 Task: Use GitHub's "Stars" to create a personalized repository collection.
Action: Mouse moved to (629, 37)
Screenshot: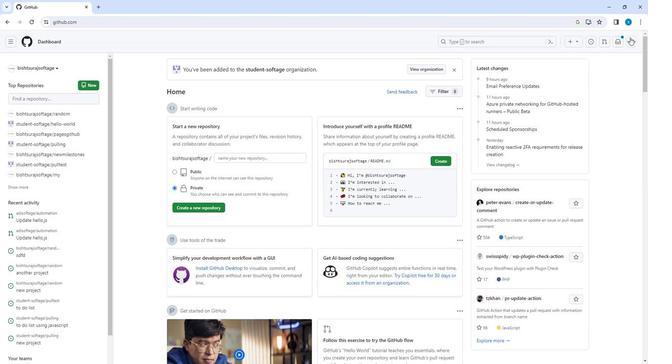 
Action: Mouse pressed left at (629, 37)
Screenshot: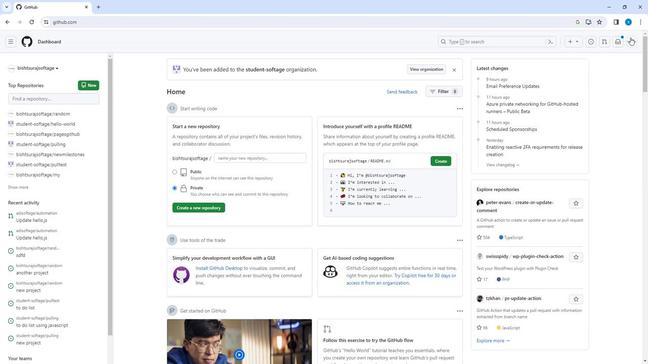 
Action: Mouse moved to (587, 83)
Screenshot: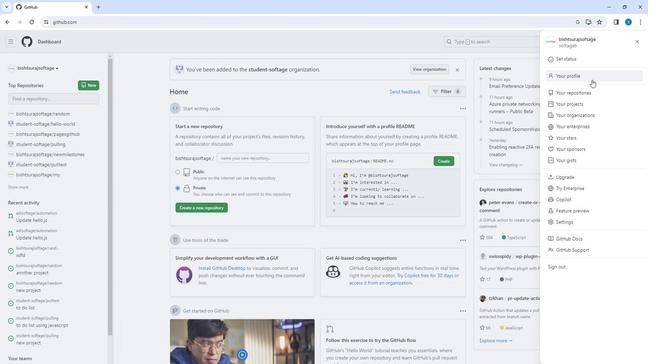 
Action: Mouse pressed left at (587, 83)
Screenshot: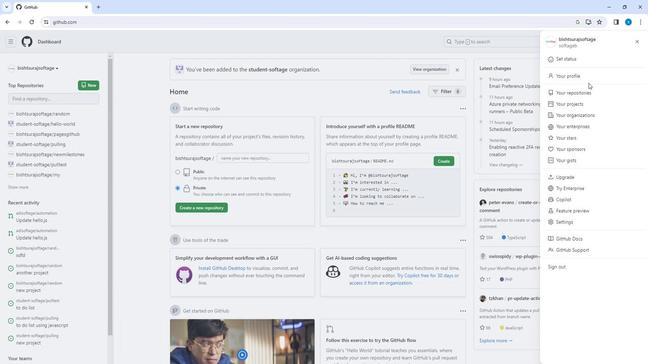 
Action: Mouse moved to (580, 79)
Screenshot: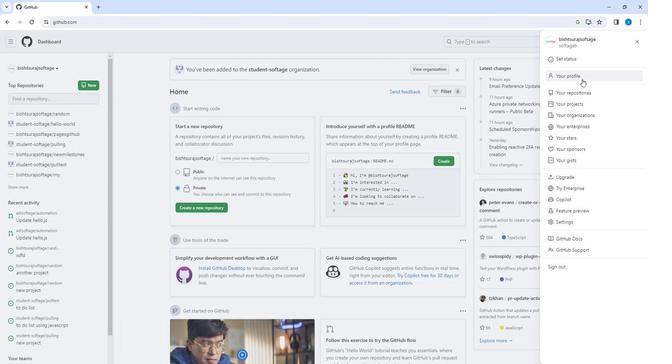 
Action: Mouse pressed left at (580, 79)
Screenshot: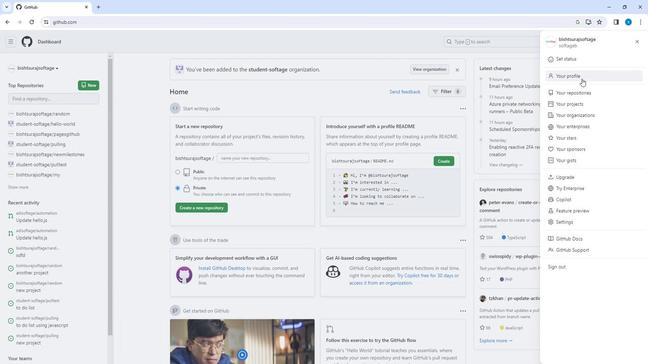 
Action: Mouse moved to (181, 59)
Screenshot: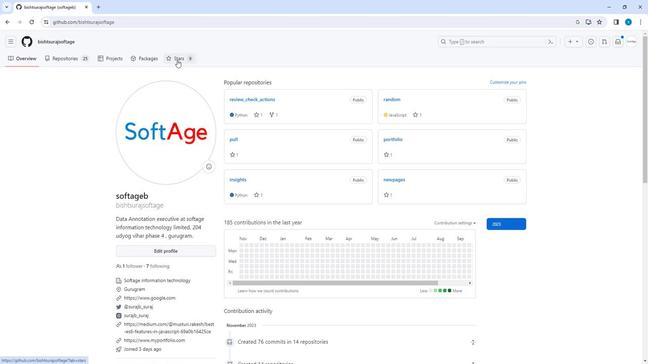 
Action: Mouse pressed left at (181, 59)
Screenshot: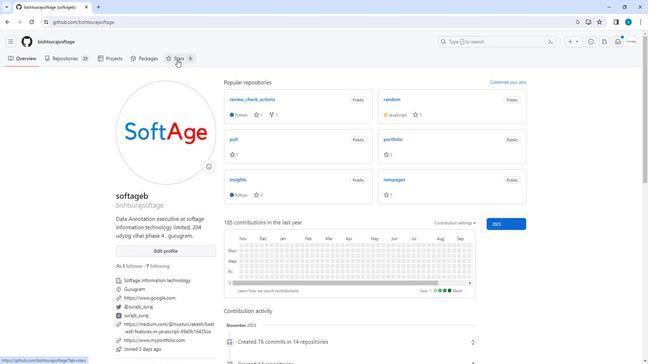 
Action: Mouse moved to (500, 81)
Screenshot: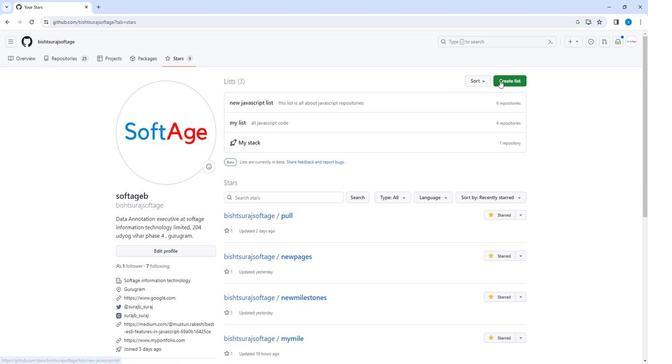 
Action: Mouse pressed left at (500, 81)
Screenshot: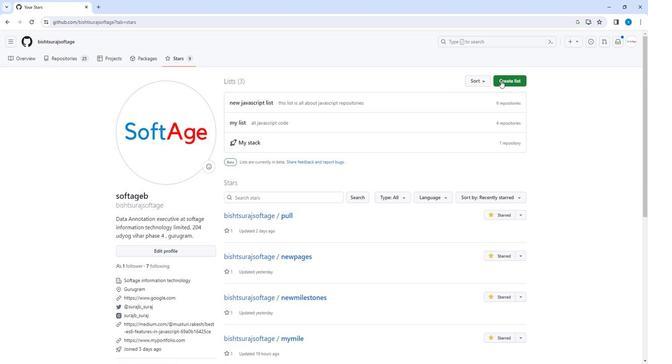 
Action: Mouse moved to (346, 106)
Screenshot: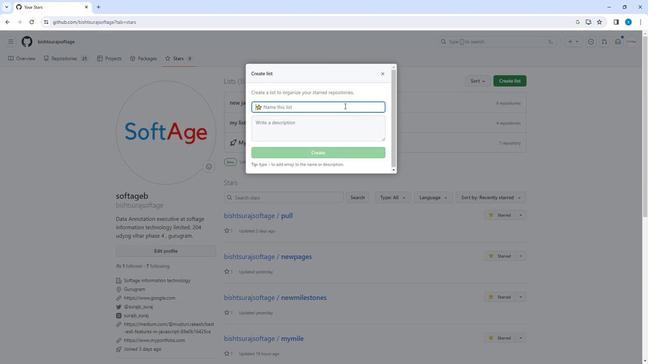 
Action: Mouse pressed left at (346, 106)
Screenshot: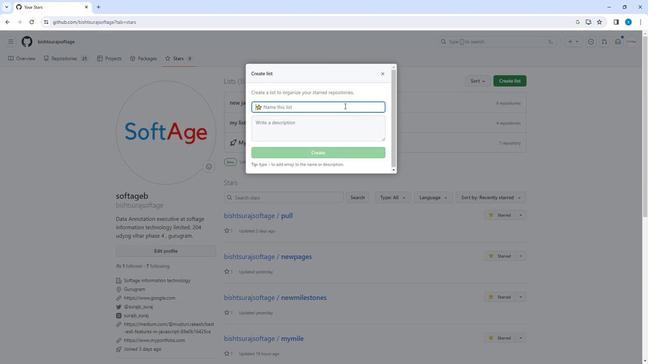 
Action: Key pressed collection
Screenshot: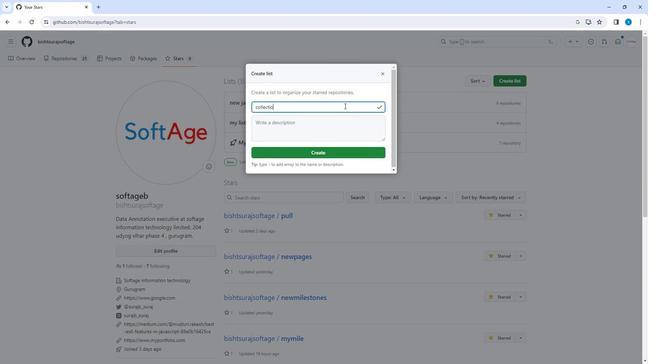 
Action: Mouse moved to (318, 123)
Screenshot: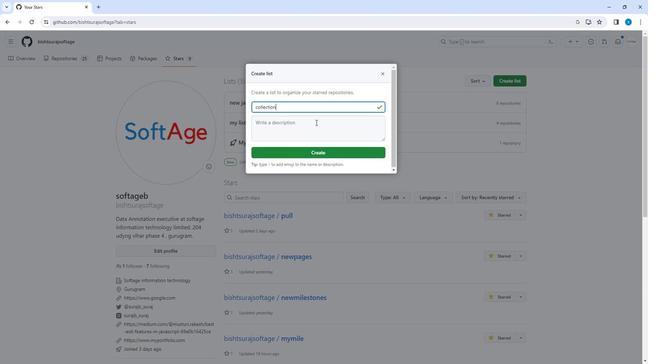 
Action: Mouse pressed left at (318, 123)
Screenshot: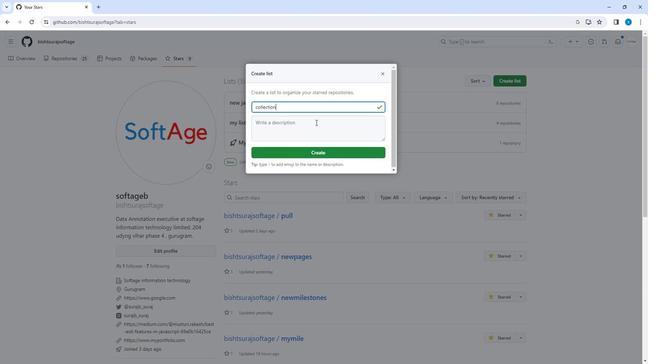 
Action: Key pressed this<Key.space>is<Key.space>a<Key.space>collection<Key.space>of<Key.space>personalised<Key.space>repositoy<Key.backspace>t<Key.backspace>ries.
Screenshot: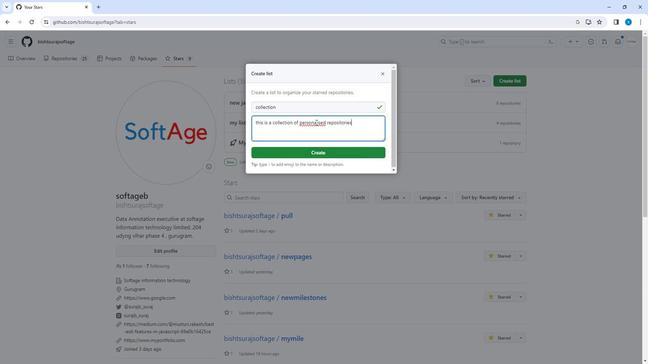 
Action: Mouse moved to (320, 152)
Screenshot: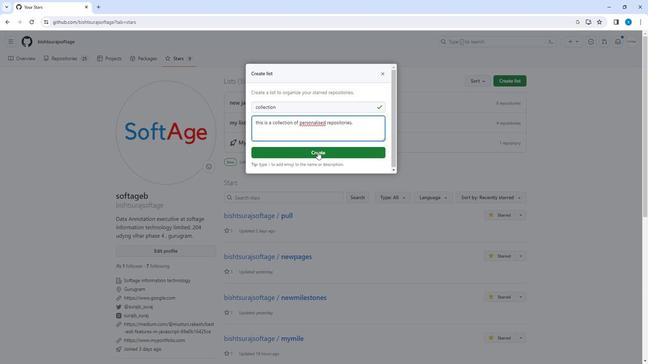 
Action: Mouse pressed left at (320, 152)
Screenshot: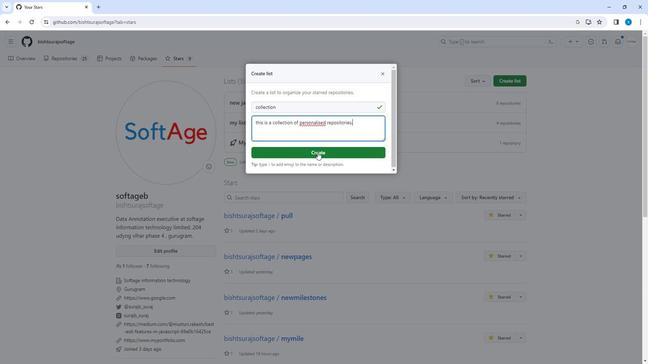 
Action: Mouse moved to (242, 80)
Screenshot: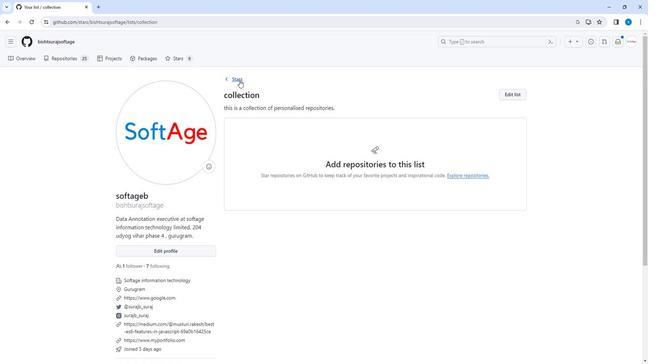 
Action: Mouse pressed left at (242, 80)
Screenshot: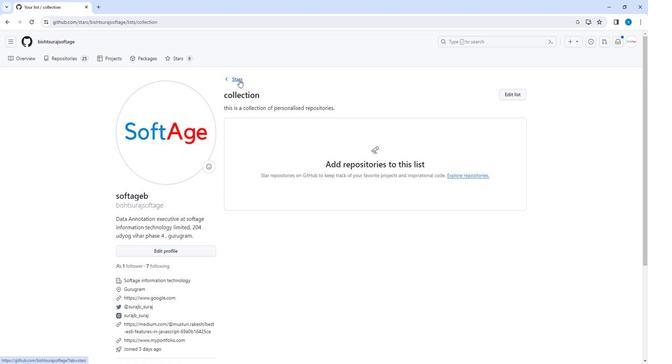
Action: Mouse moved to (520, 235)
Screenshot: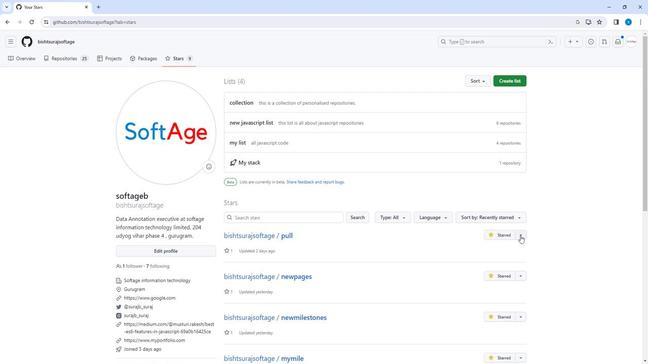 
Action: Mouse pressed left at (520, 235)
Screenshot: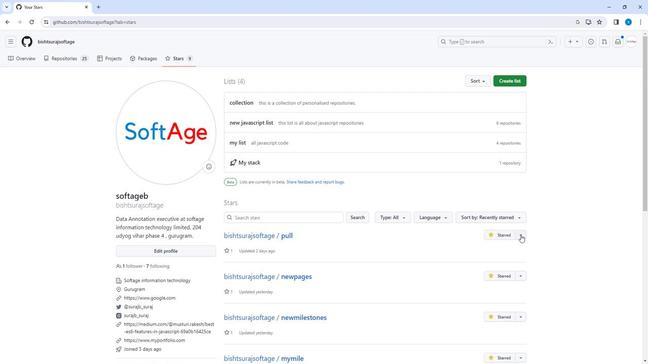 
Action: Mouse moved to (454, 284)
Screenshot: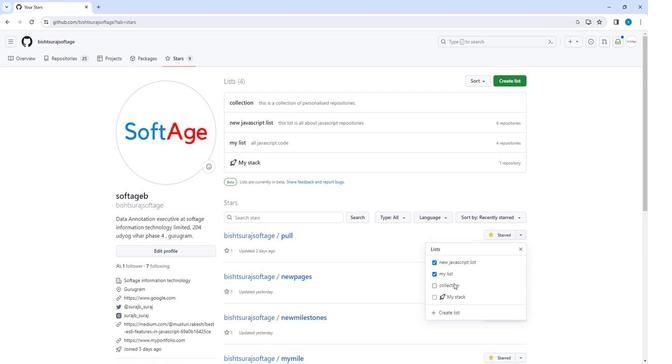
Action: Mouse pressed left at (454, 284)
Screenshot: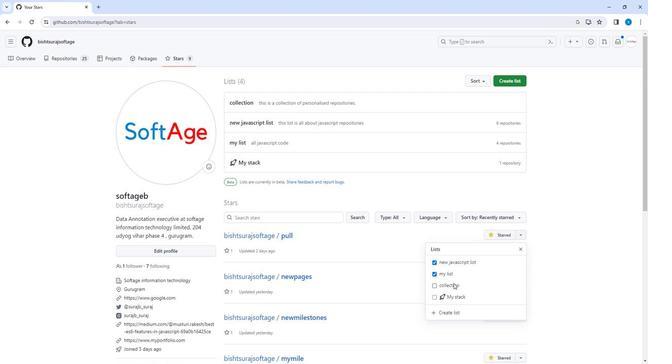 
Action: Mouse moved to (559, 266)
Screenshot: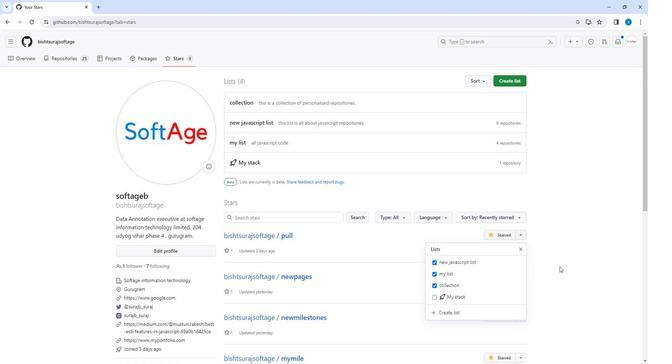 
Action: Mouse pressed left at (559, 266)
Screenshot: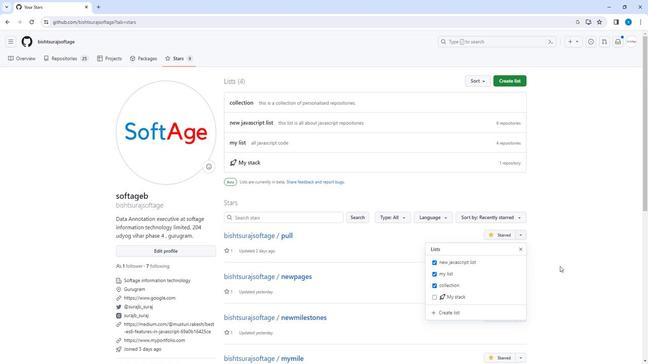 
Action: Mouse moved to (555, 251)
Screenshot: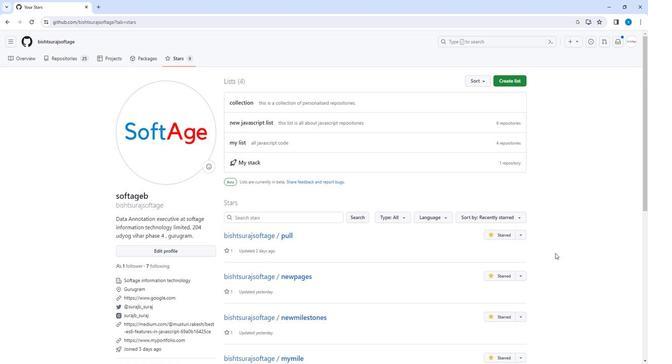 
Action: Mouse scrolled (555, 250) with delta (0, 0)
Screenshot: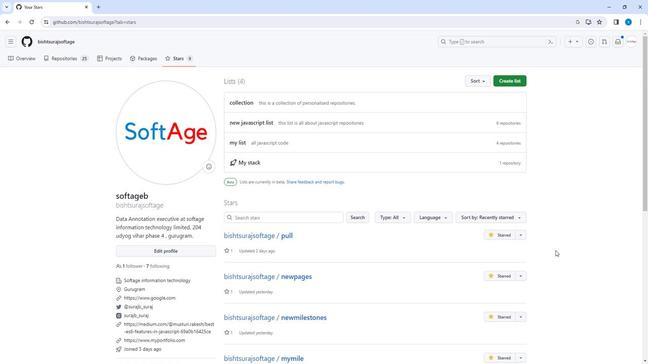 
Action: Mouse scrolled (555, 250) with delta (0, 0)
Screenshot: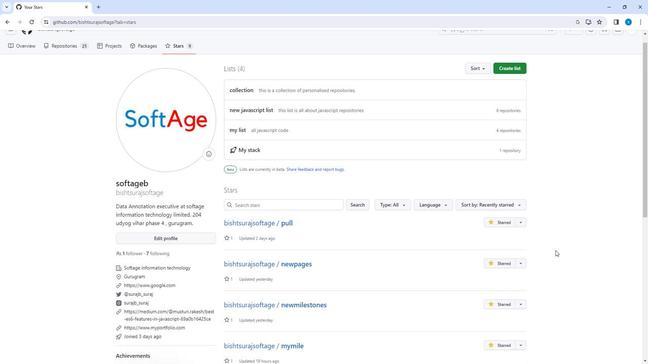 
Action: Mouse scrolled (555, 250) with delta (0, 0)
Screenshot: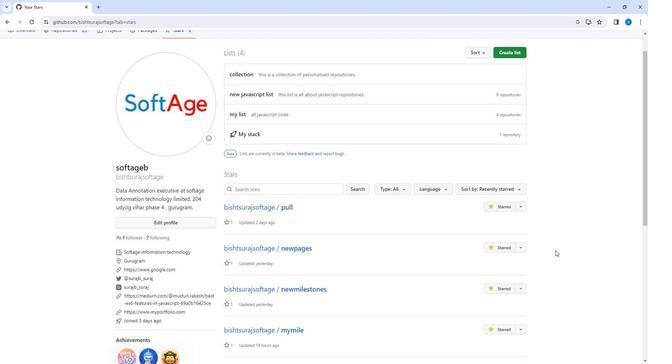 
Action: Mouse scrolled (555, 250) with delta (0, 0)
Screenshot: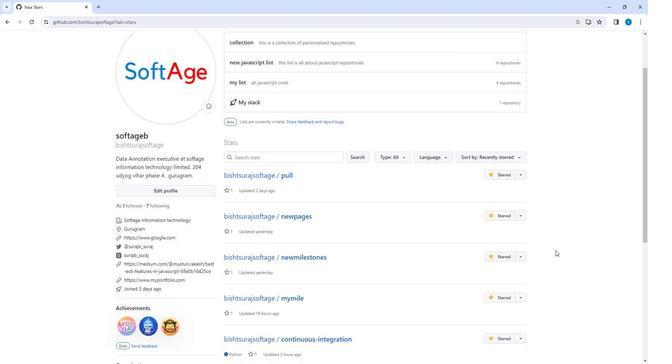 
Action: Mouse moved to (518, 175)
Screenshot: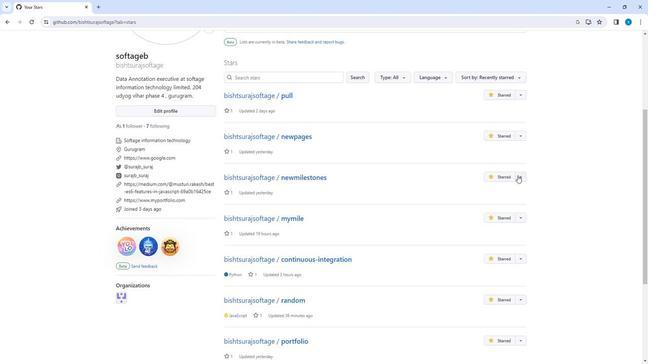
Action: Mouse pressed left at (518, 175)
Screenshot: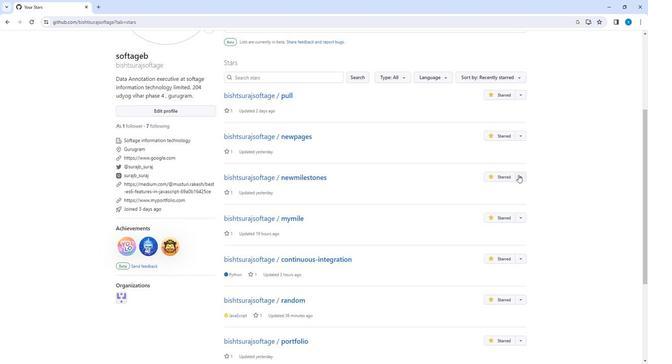 
Action: Mouse moved to (459, 216)
Screenshot: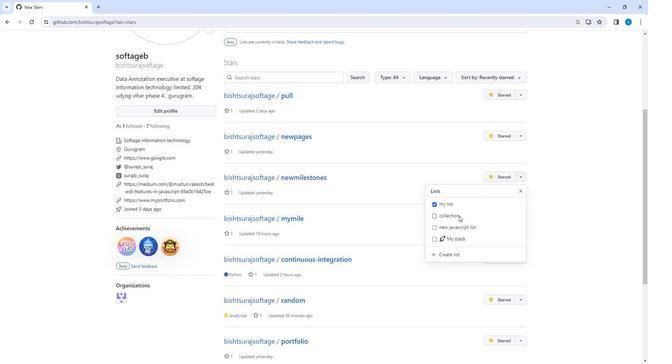 
Action: Mouse pressed left at (459, 216)
Screenshot: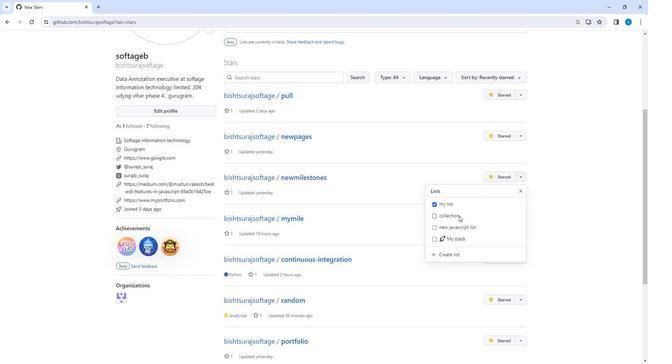 
Action: Mouse moved to (563, 189)
Screenshot: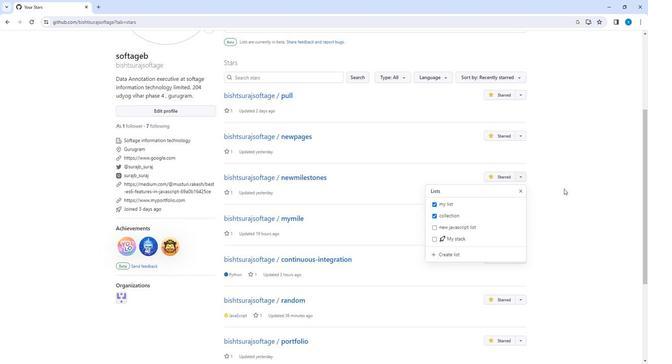 
Action: Mouse scrolled (563, 188) with delta (0, 0)
Screenshot: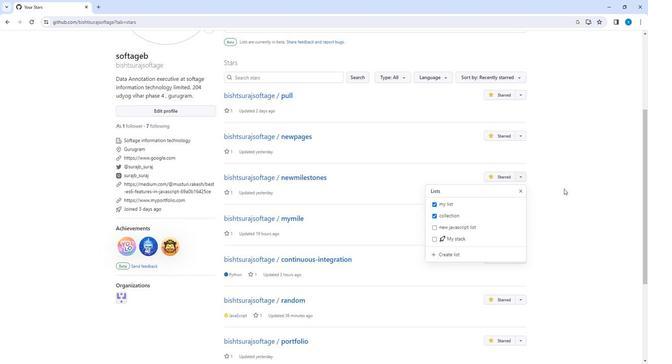 
Action: Mouse scrolled (563, 188) with delta (0, 0)
Screenshot: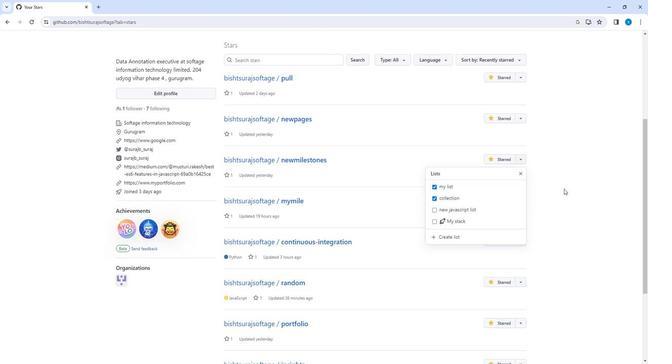 
Action: Mouse moved to (562, 186)
Screenshot: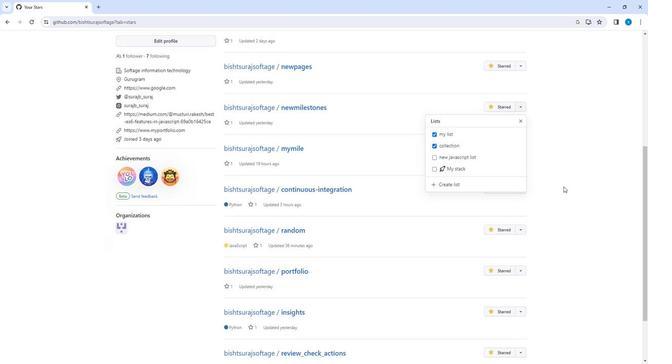
Action: Mouse pressed left at (562, 186)
Screenshot: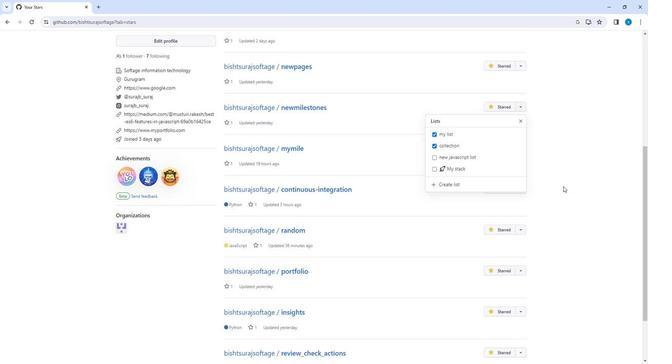 
Action: Mouse moved to (517, 190)
Screenshot: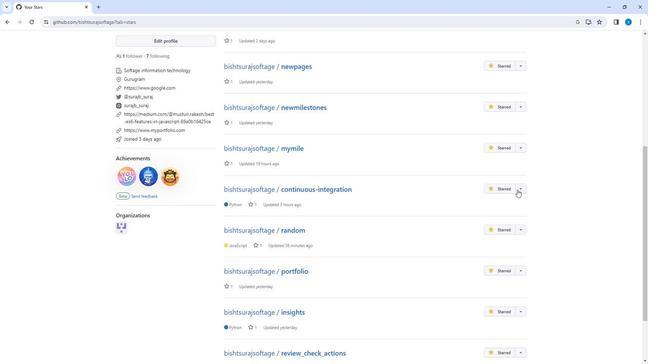 
Action: Mouse pressed left at (517, 190)
Screenshot: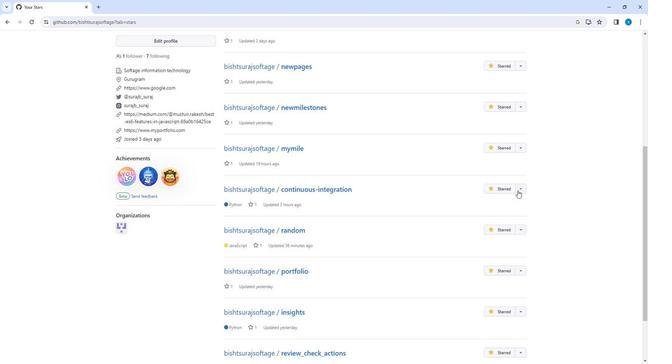
Action: Mouse moved to (470, 226)
Screenshot: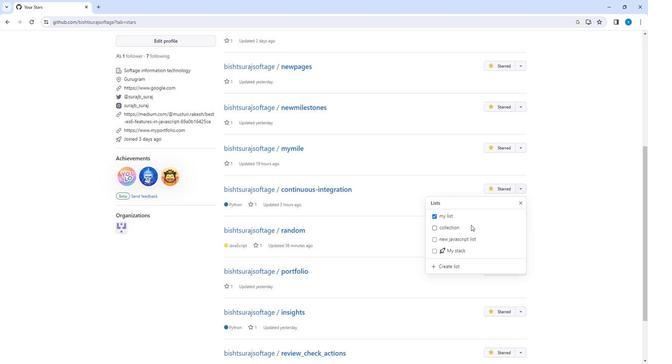 
Action: Mouse pressed left at (470, 226)
Screenshot: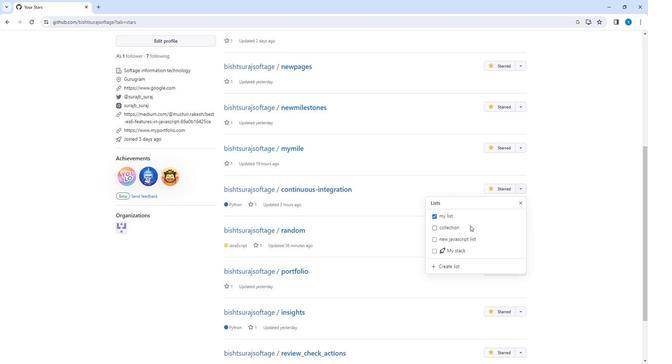 
Action: Mouse moved to (561, 221)
Screenshot: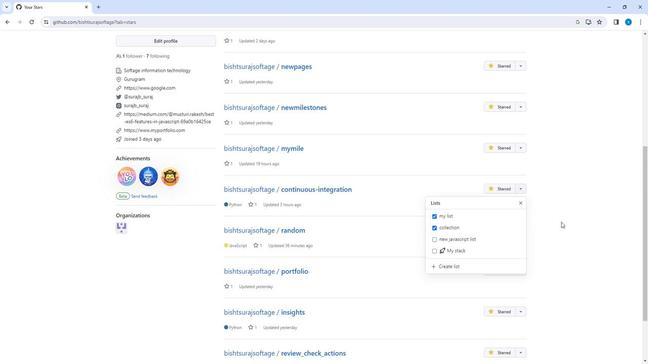 
Action: Mouse pressed left at (561, 221)
Screenshot: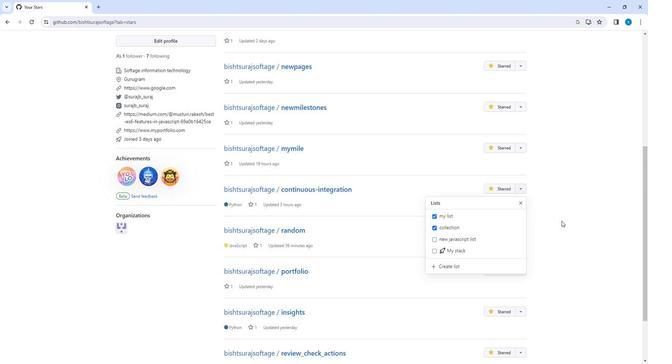 
Action: Mouse moved to (518, 267)
Screenshot: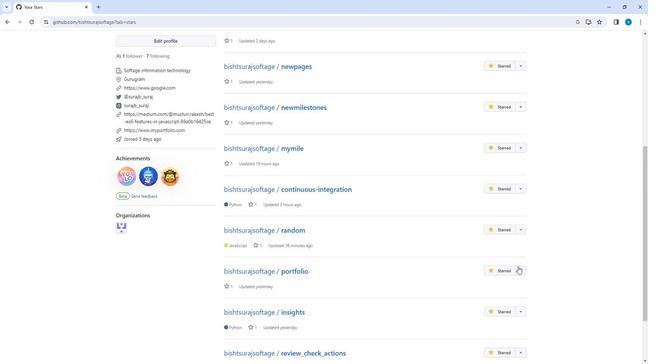 
Action: Mouse pressed left at (518, 267)
Screenshot: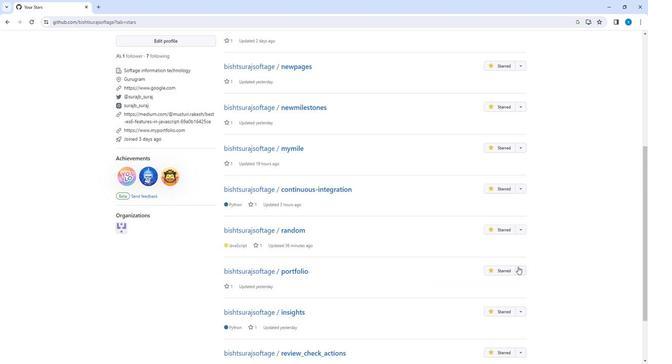 
Action: Mouse moved to (459, 308)
Screenshot: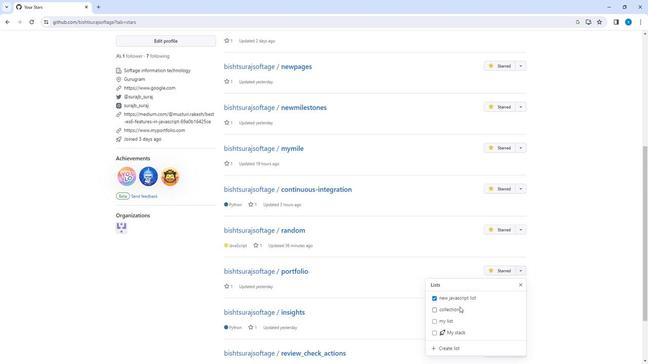 
Action: Mouse pressed left at (459, 308)
Screenshot: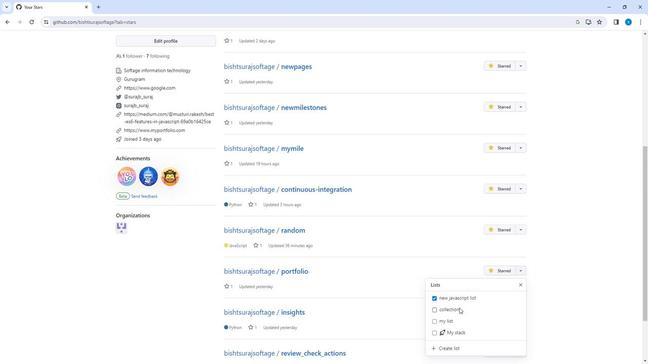 
Action: Mouse moved to (559, 248)
Screenshot: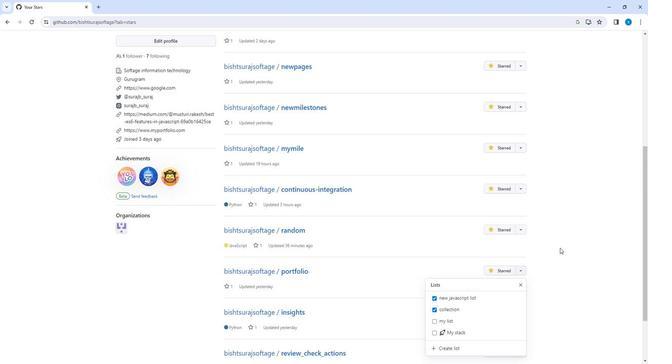 
Action: Mouse pressed left at (559, 248)
Screenshot: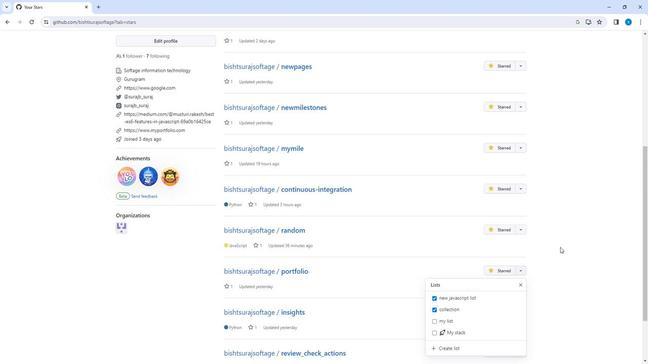 
Action: Mouse moved to (559, 243)
Screenshot: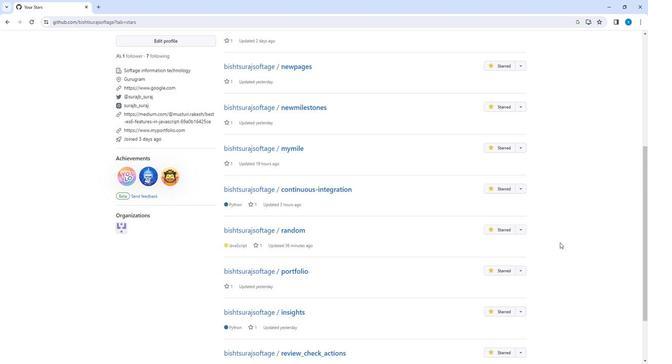 
Action: Mouse scrolled (559, 242) with delta (0, 0)
Screenshot: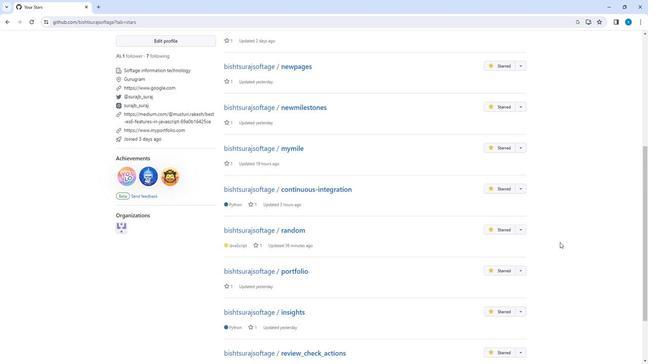 
Action: Mouse scrolled (559, 242) with delta (0, 0)
Screenshot: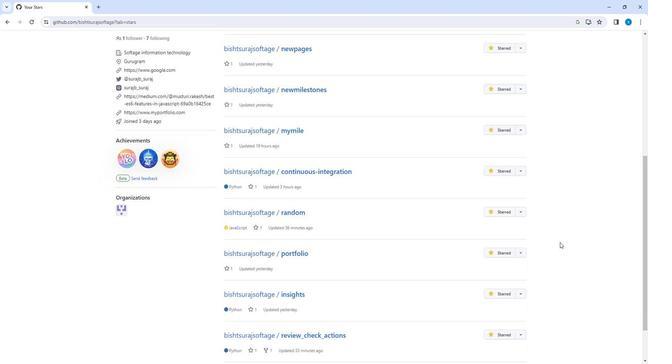 
Action: Mouse moved to (559, 243)
Screenshot: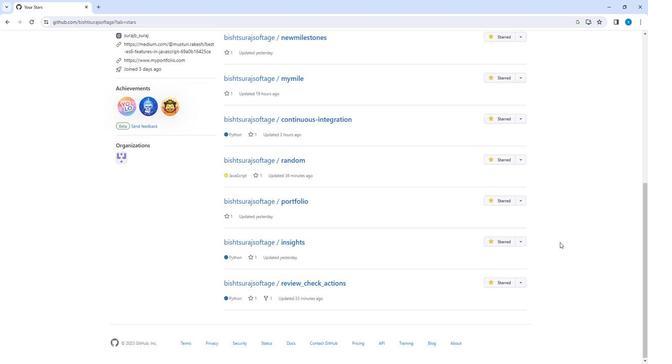 
Action: Mouse scrolled (559, 242) with delta (0, 0)
Screenshot: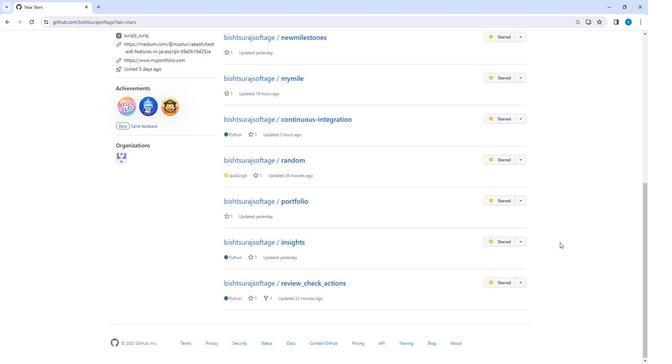 
Action: Mouse moved to (521, 285)
Screenshot: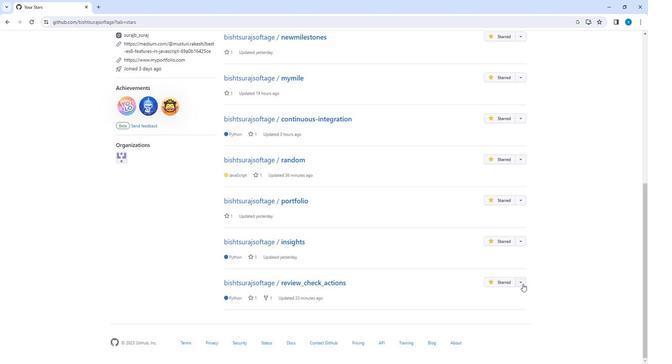
Action: Mouse pressed left at (521, 285)
Screenshot: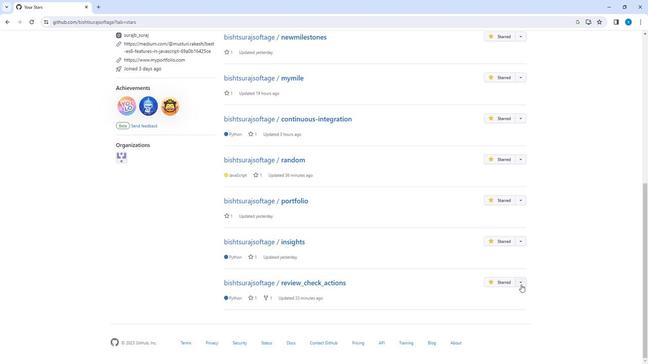 
Action: Mouse moved to (463, 332)
Screenshot: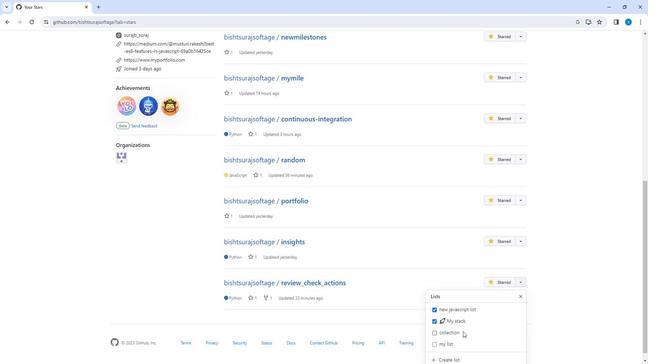 
Action: Mouse pressed left at (463, 332)
Screenshot: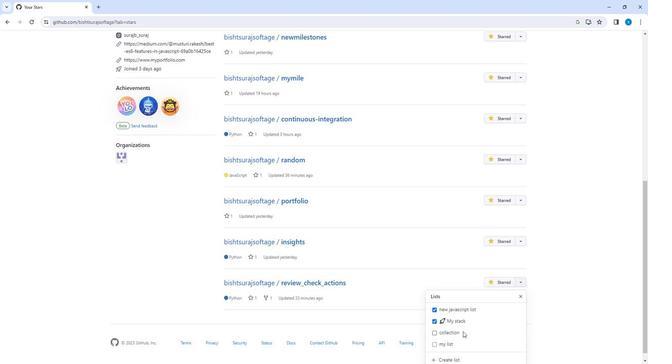 
Action: Mouse moved to (569, 199)
Screenshot: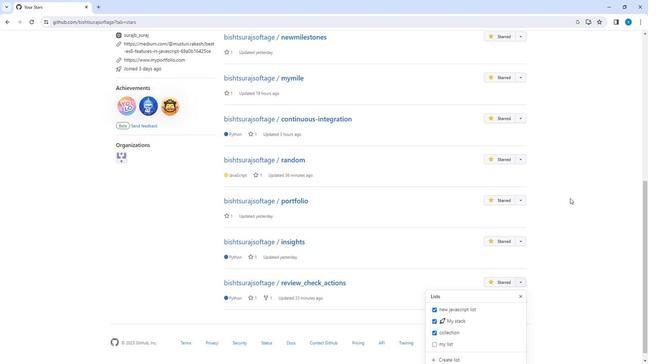 
Action: Mouse pressed left at (569, 199)
Screenshot: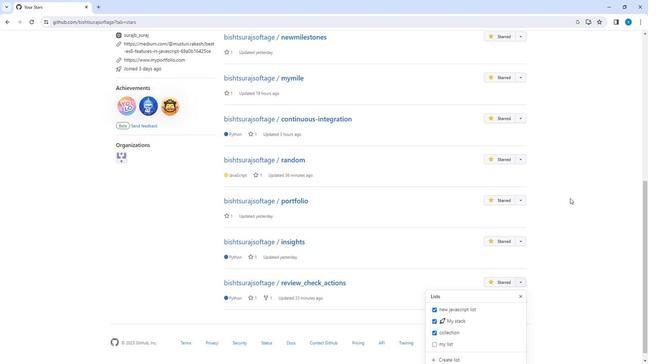 
Action: Mouse moved to (566, 199)
Screenshot: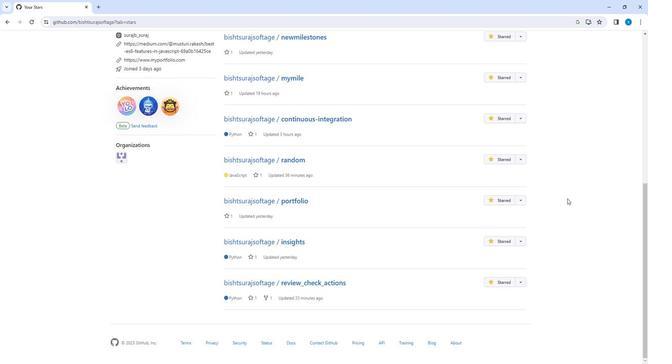 
Action: Mouse scrolled (566, 199) with delta (0, 0)
Screenshot: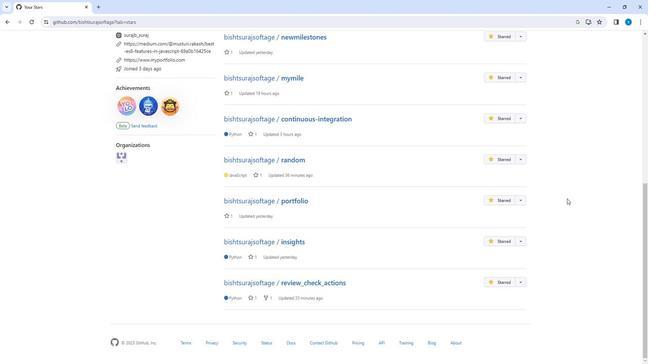 
Action: Mouse scrolled (566, 199) with delta (0, 0)
Screenshot: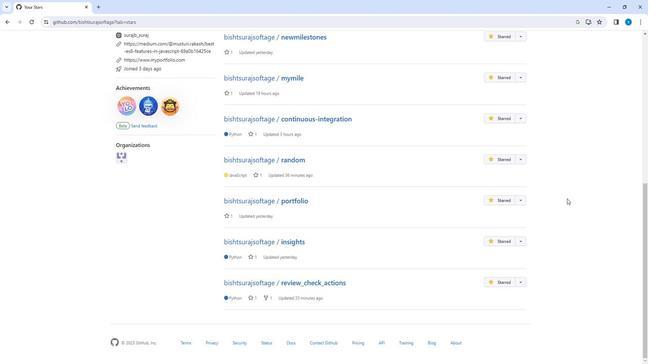 
Action: Mouse scrolled (566, 199) with delta (0, 0)
Screenshot: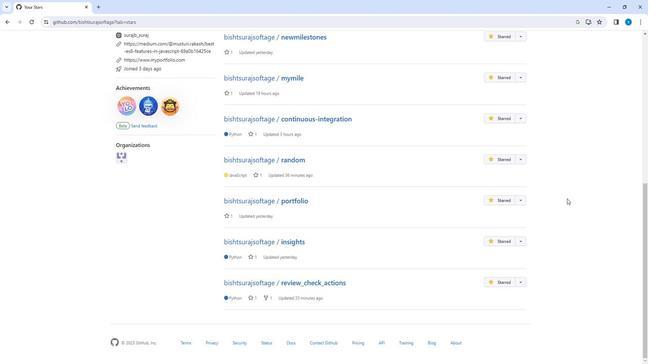
Action: Mouse scrolled (566, 199) with delta (0, 0)
Screenshot: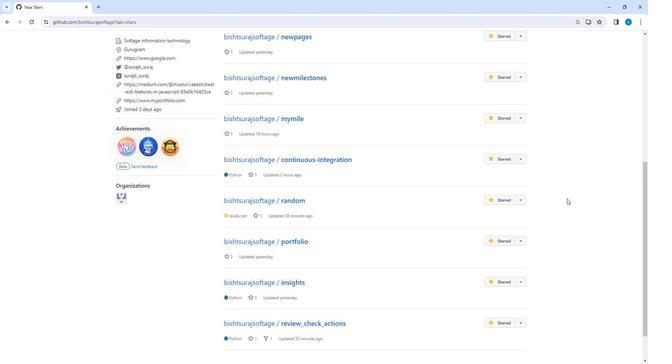 
Action: Mouse scrolled (566, 199) with delta (0, 0)
Screenshot: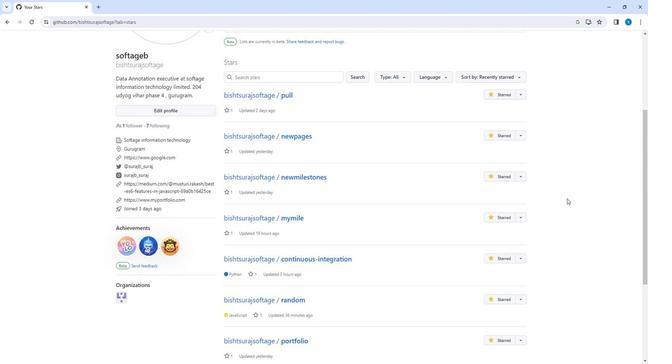 
Action: Mouse scrolled (566, 199) with delta (0, 0)
Screenshot: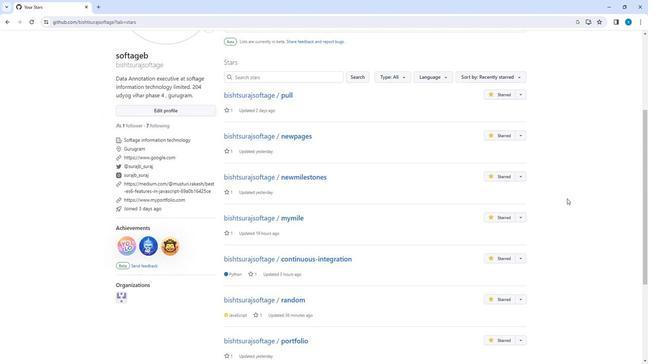
Action: Mouse moved to (566, 199)
Screenshot: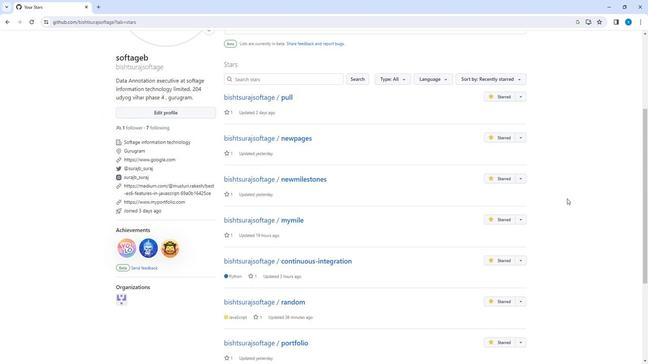 
Action: Mouse scrolled (566, 200) with delta (0, 0)
Screenshot: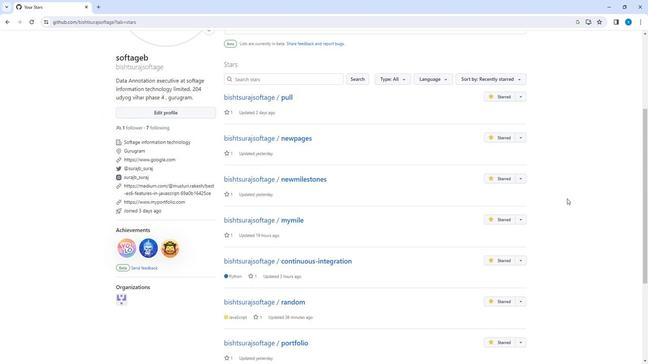 
Action: Mouse scrolled (566, 200) with delta (0, 0)
Screenshot: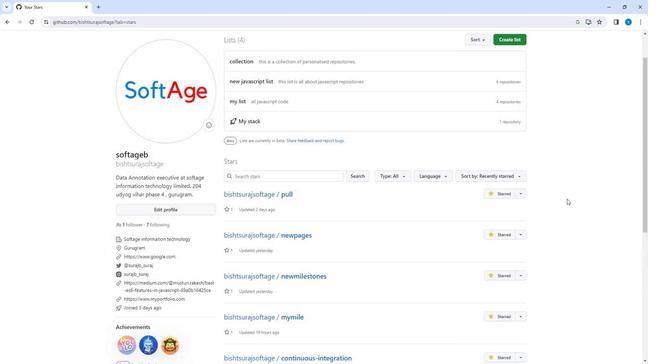 
Action: Mouse scrolled (566, 200) with delta (0, 0)
Screenshot: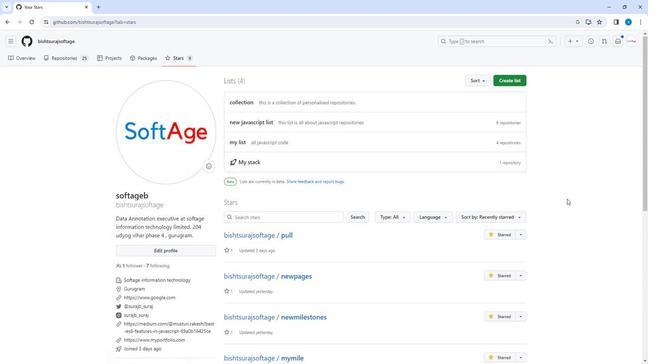 
Action: Mouse scrolled (566, 200) with delta (0, 0)
Screenshot: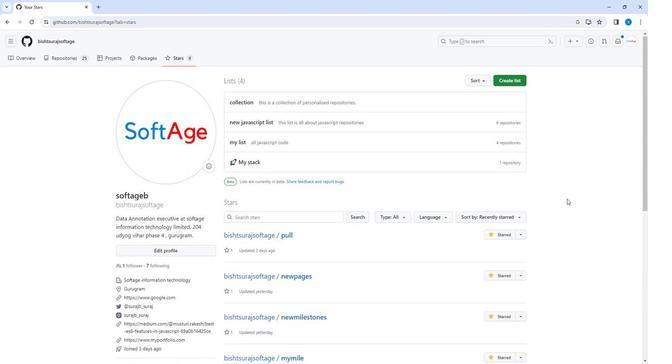 
Action: Mouse scrolled (566, 200) with delta (0, 0)
Screenshot: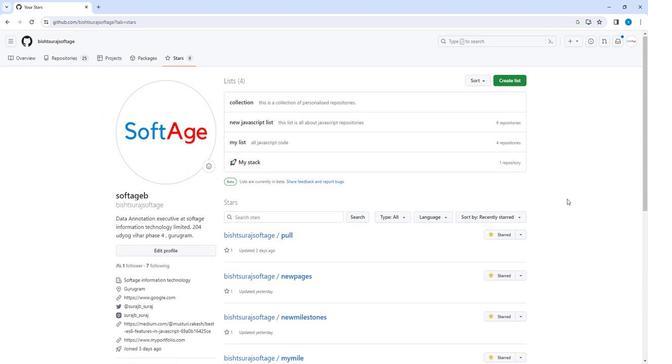 
Action: Mouse moved to (246, 104)
Screenshot: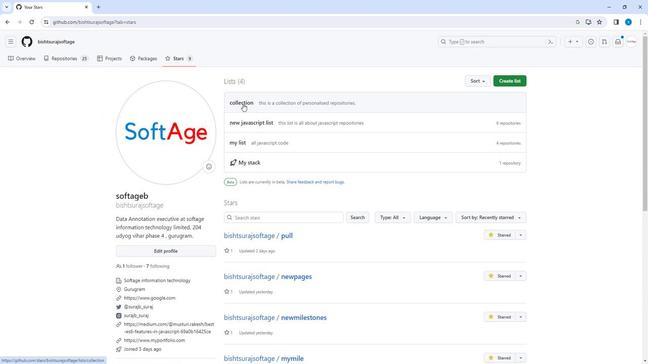 
Action: Mouse pressed left at (246, 104)
Screenshot: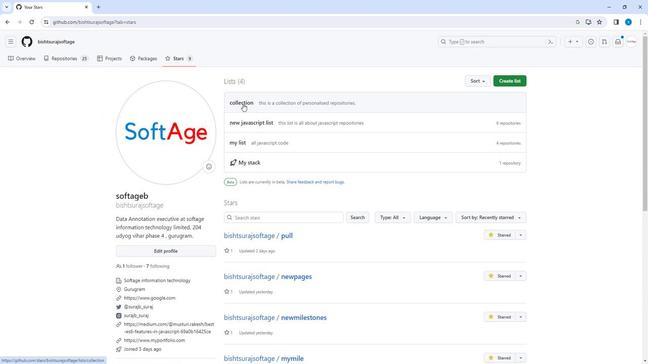 
Action: Mouse moved to (315, 170)
Screenshot: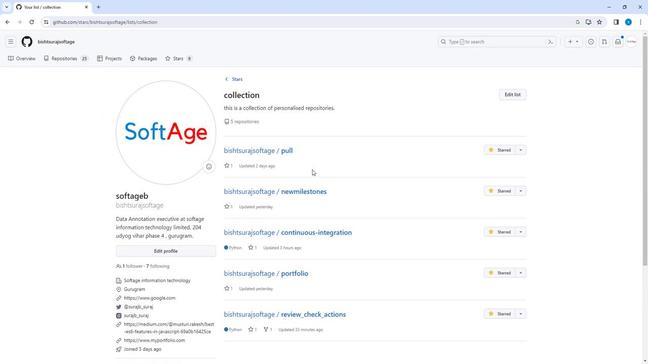 
Action: Mouse scrolled (315, 169) with delta (0, 0)
Screenshot: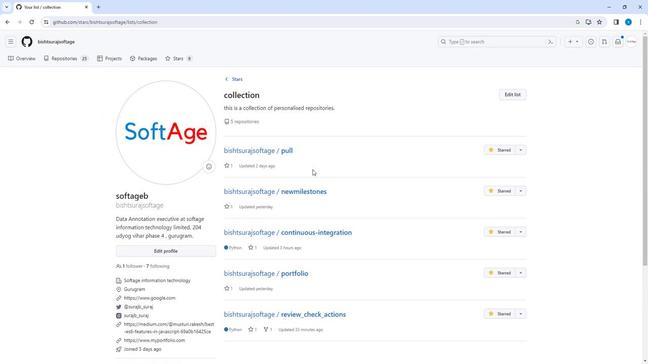 
Action: Mouse moved to (315, 170)
Screenshot: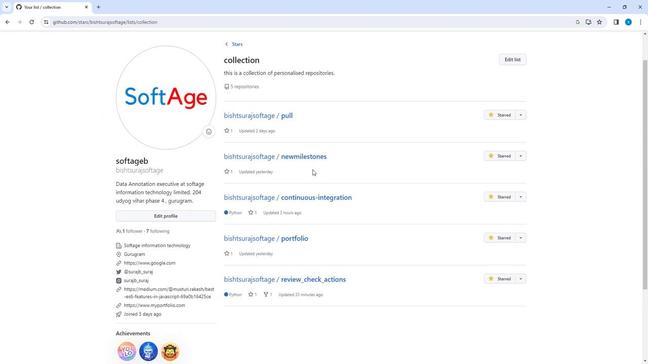 
Action: Mouse scrolled (315, 170) with delta (0, 0)
Screenshot: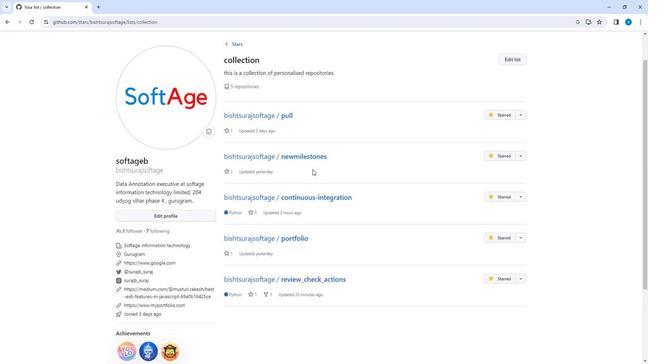 
